 Task: Use the formula "CRITBINOM" in spreadsheet "Project protfolio".
Action: Mouse moved to (127, 68)
Screenshot: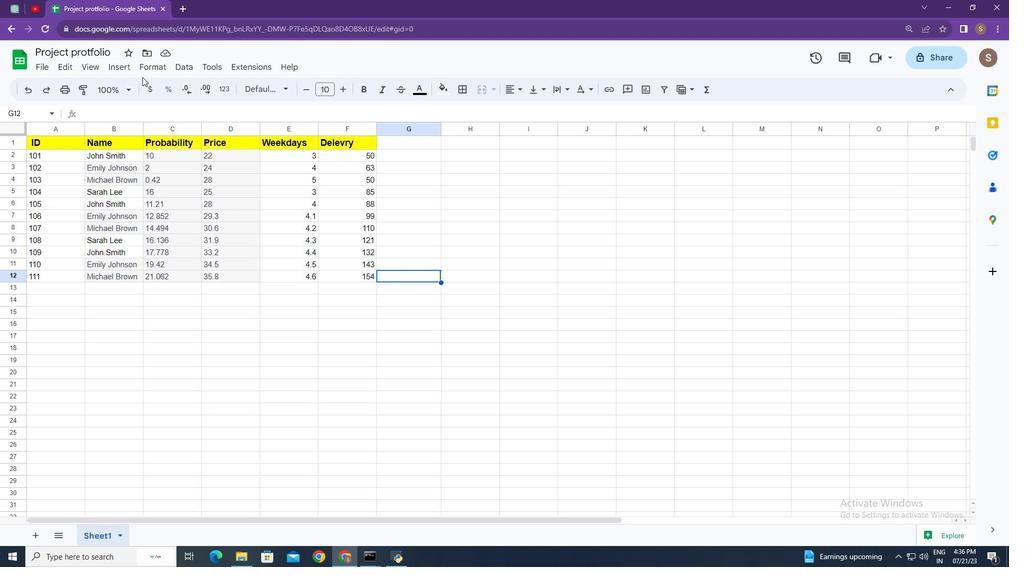 
Action: Mouse pressed left at (127, 68)
Screenshot: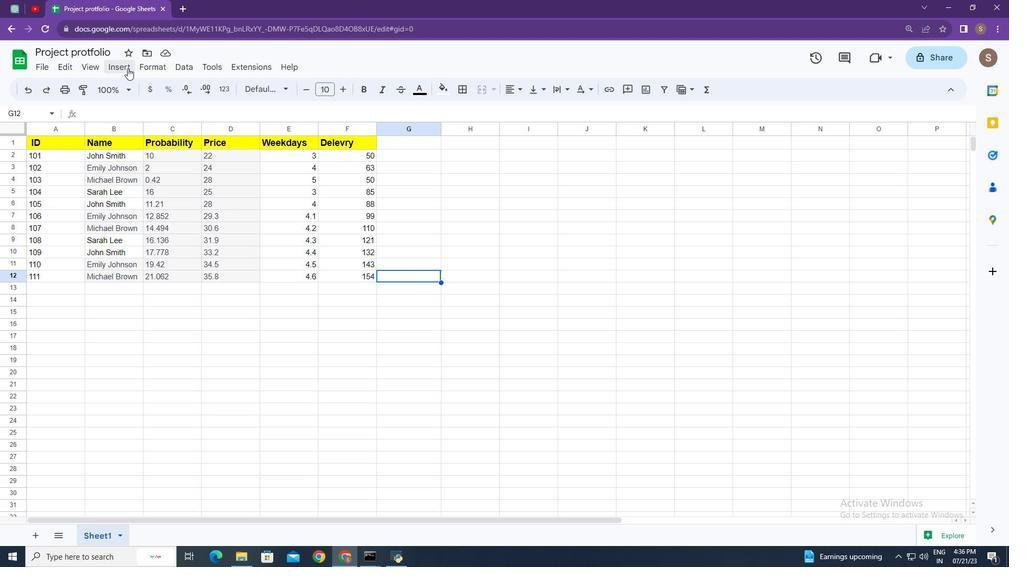 
Action: Mouse moved to (174, 266)
Screenshot: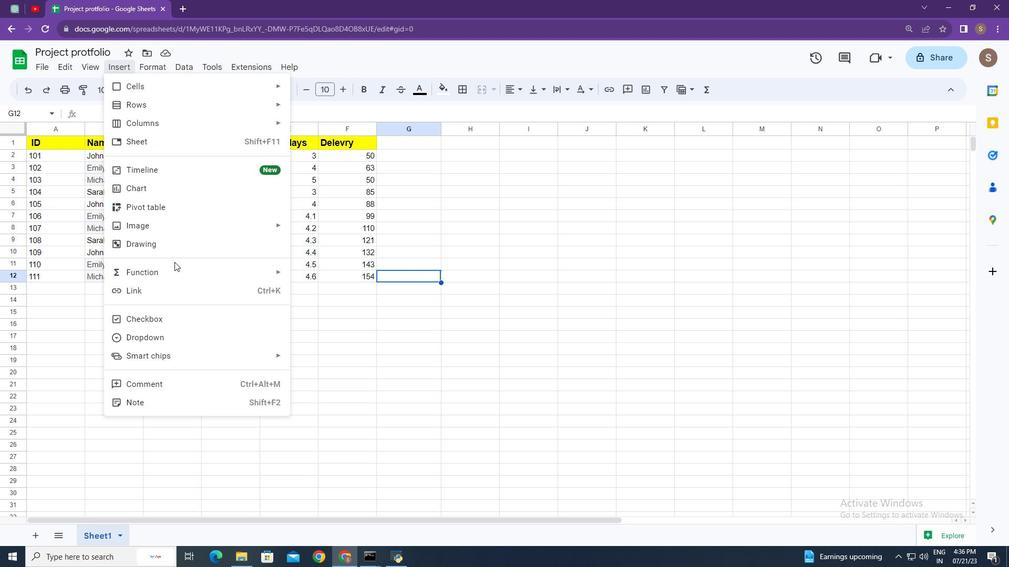 
Action: Mouse pressed left at (174, 266)
Screenshot: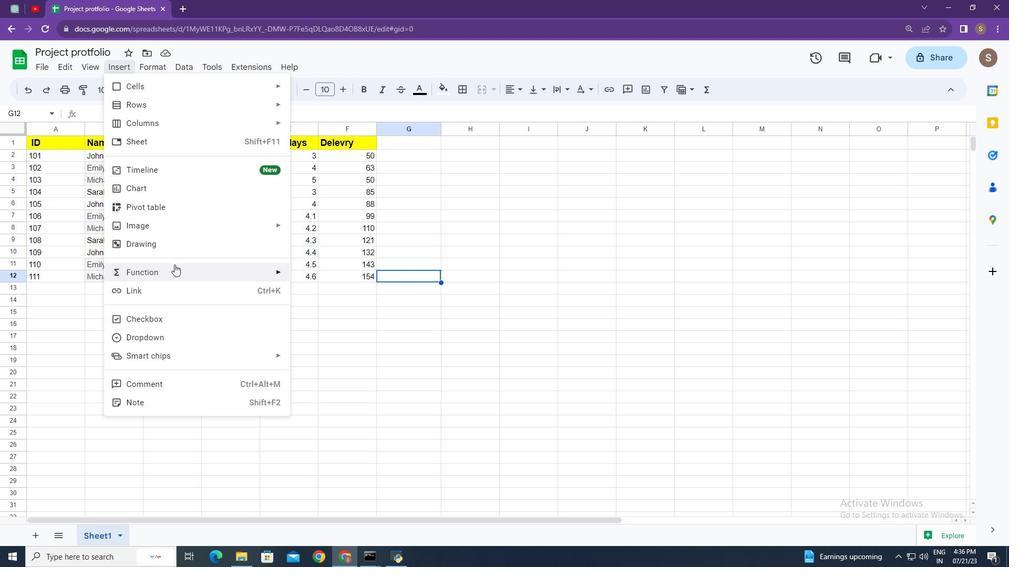 
Action: Mouse moved to (350, 205)
Screenshot: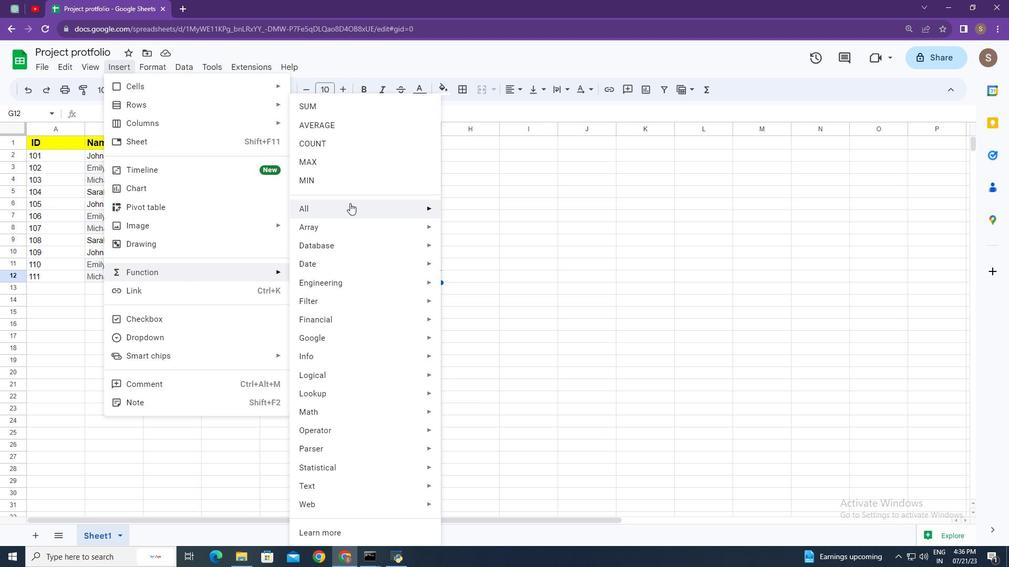 
Action: Mouse pressed left at (350, 205)
Screenshot: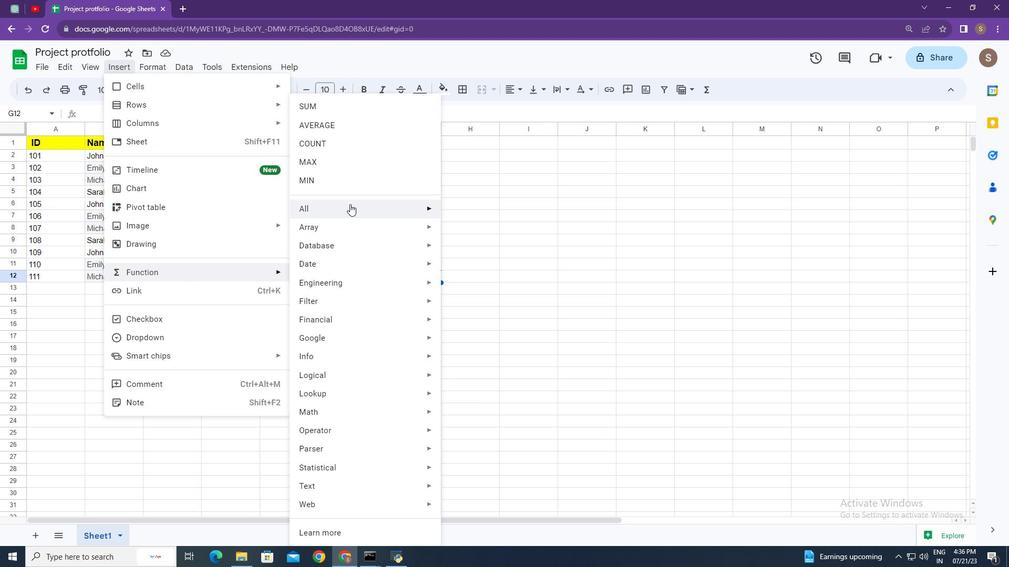 
Action: Mouse moved to (496, 472)
Screenshot: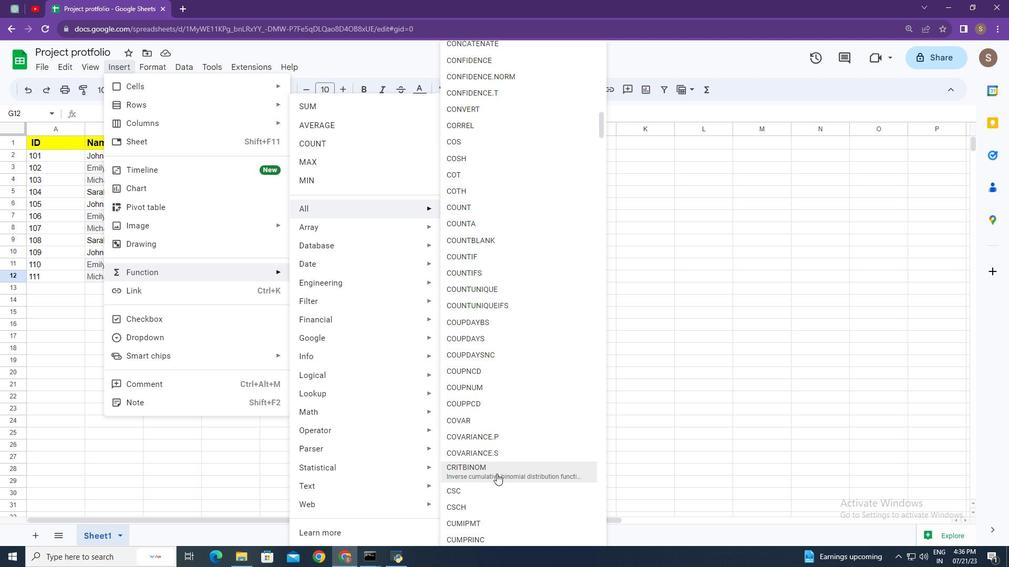 
Action: Mouse pressed left at (496, 472)
Screenshot: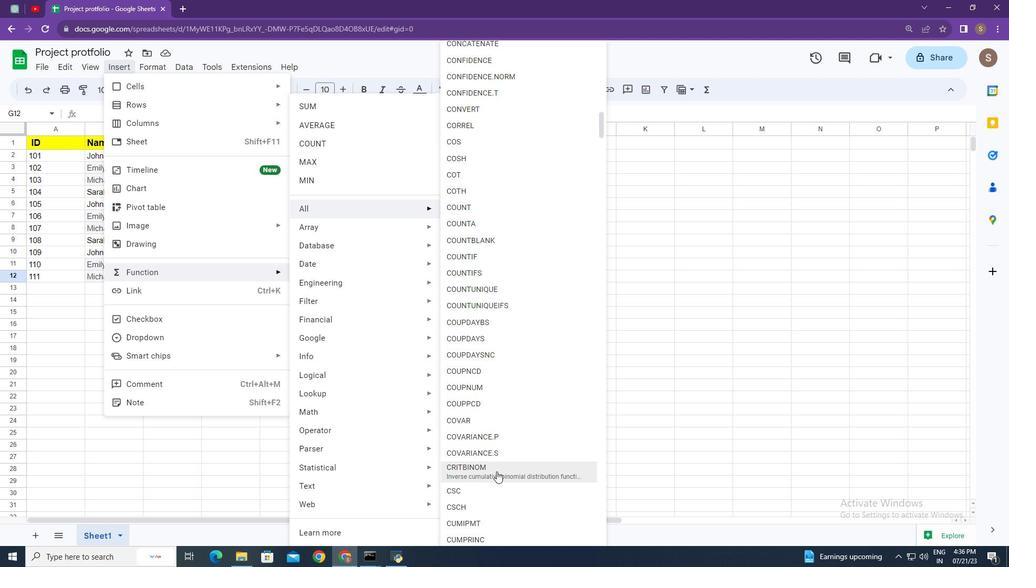 
Action: Mouse moved to (415, 313)
Screenshot: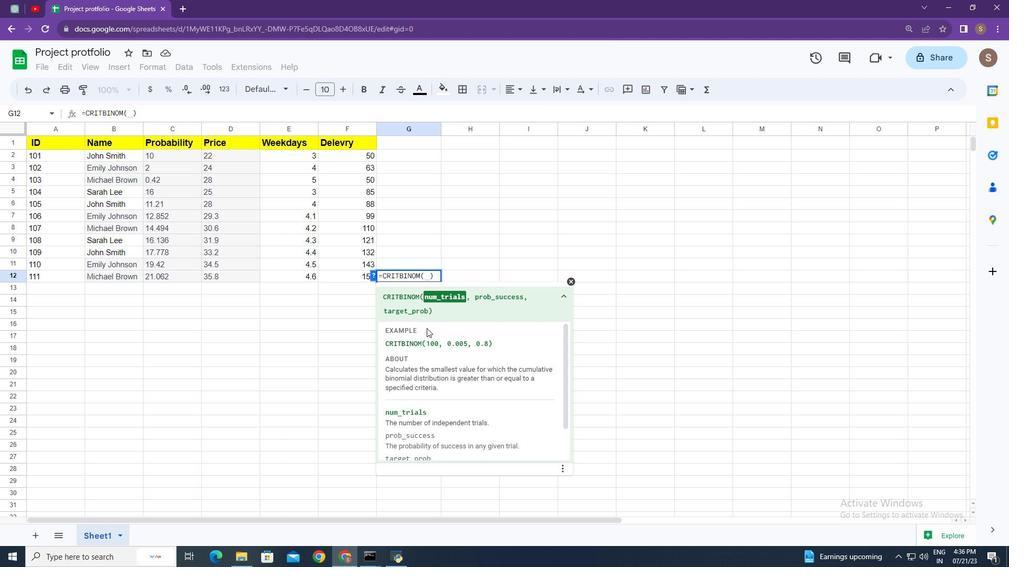 
Action: Key pressed 100,<Key.space>0.005,<Key.space>0.8<Key.enter>
Screenshot: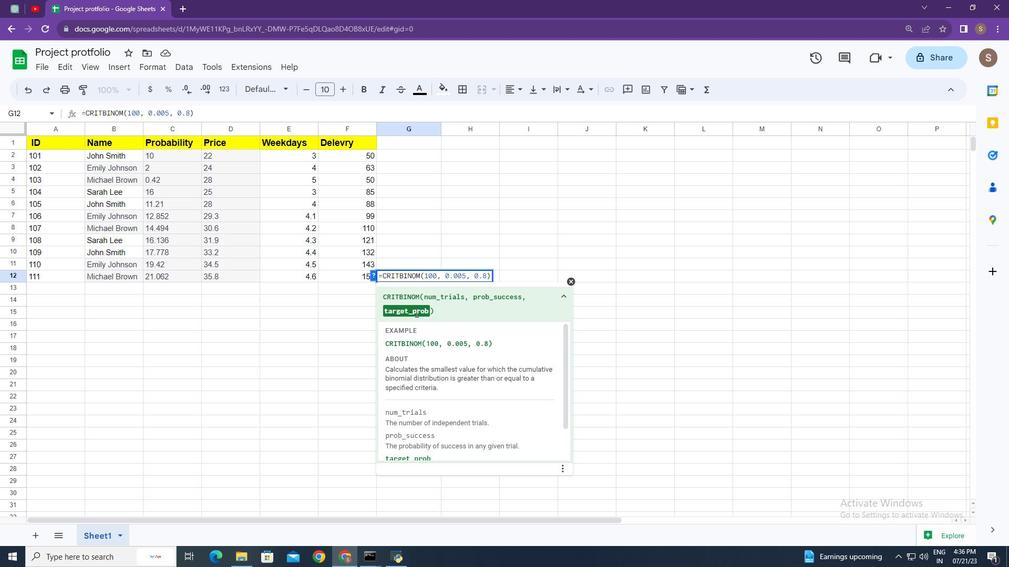 
